 Task: Add Van Leeuwen Vegan, Peanut Butter Brownie Honeycomb to the cart.
Action: Mouse pressed left at (15, 111)
Screenshot: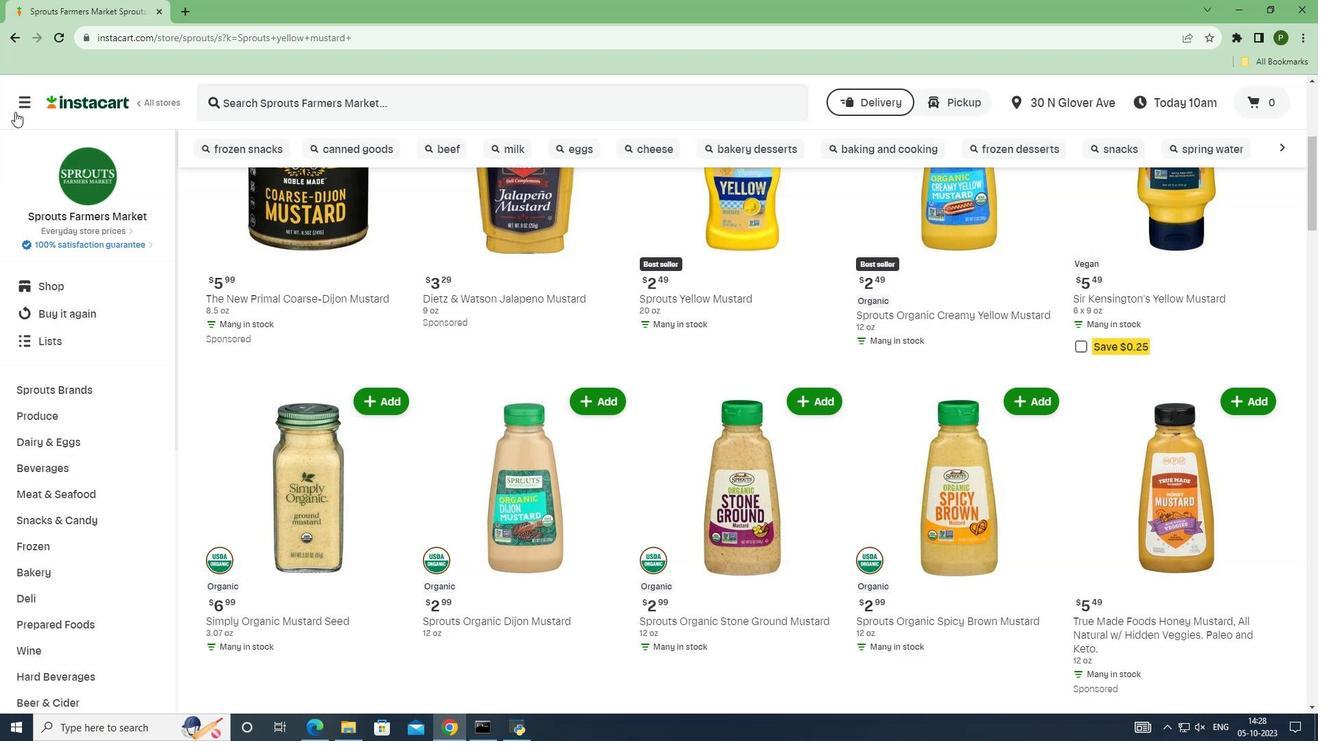 
Action: Mouse moved to (63, 359)
Screenshot: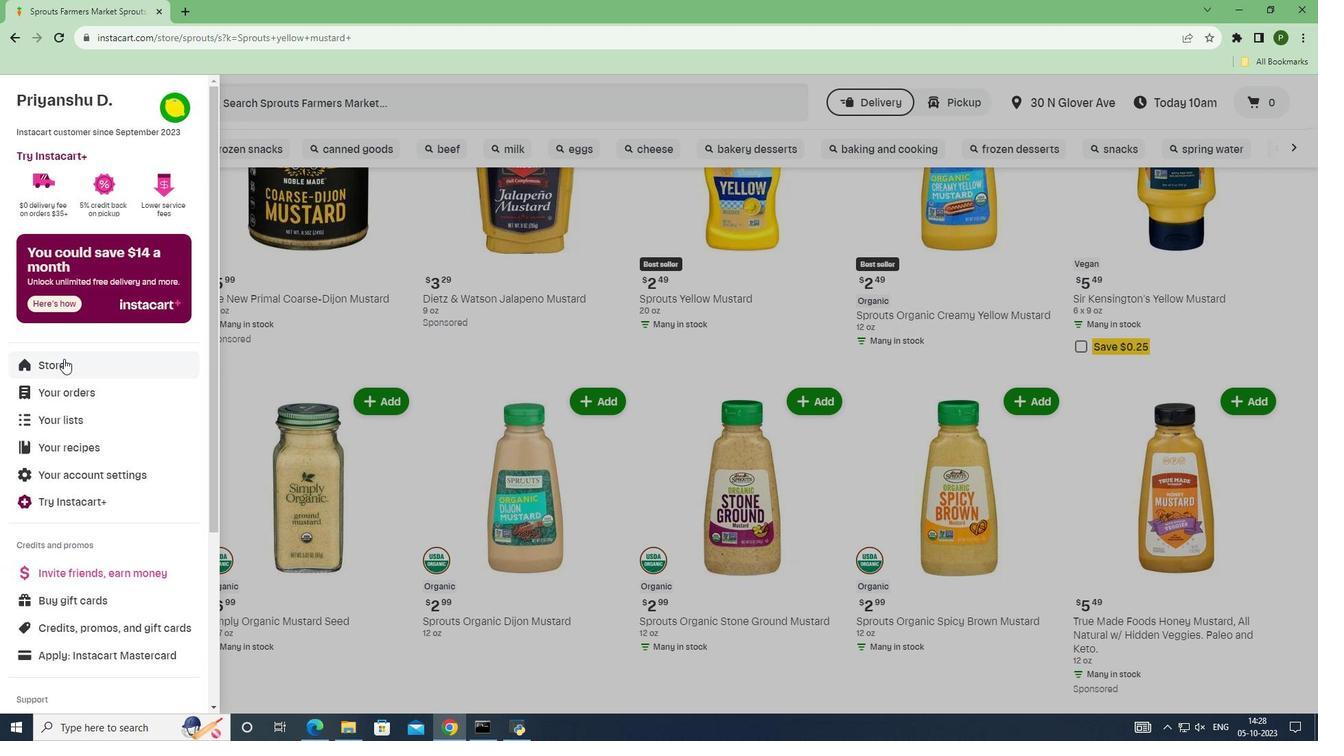 
Action: Mouse pressed left at (63, 359)
Screenshot: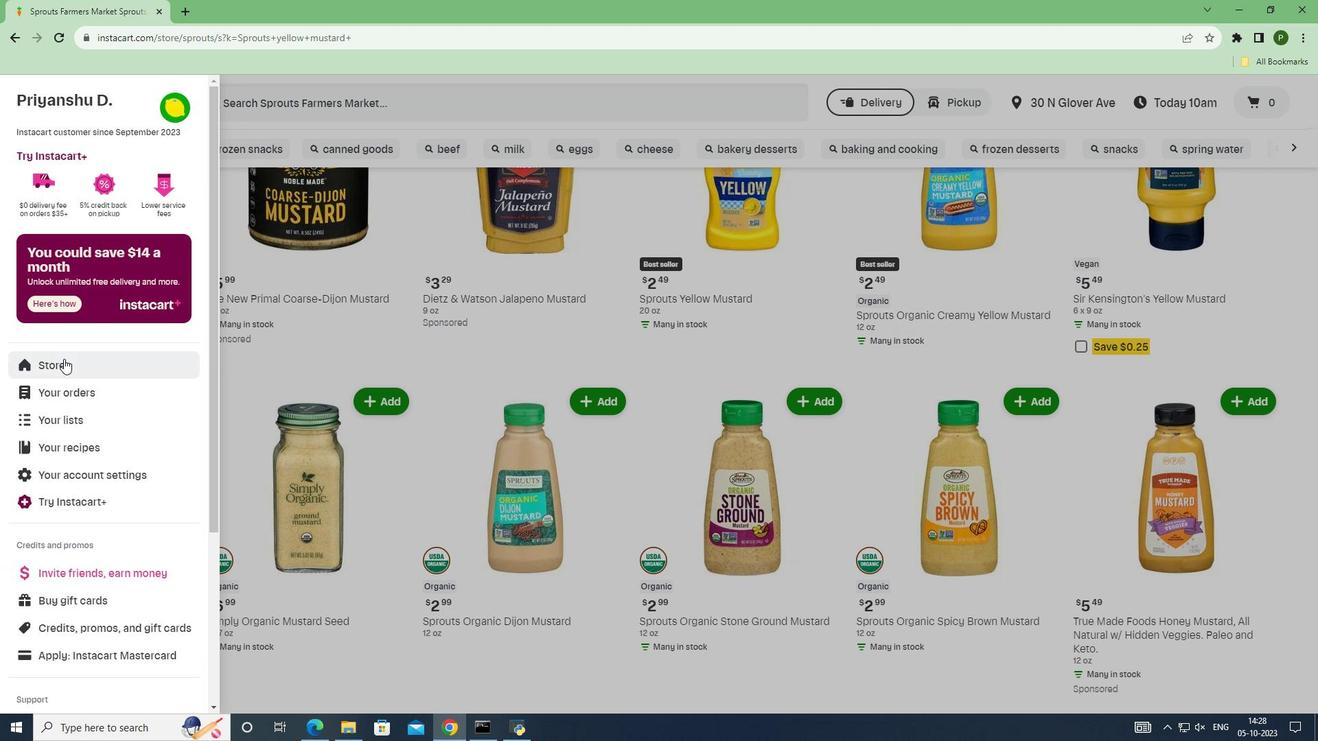 
Action: Mouse moved to (303, 163)
Screenshot: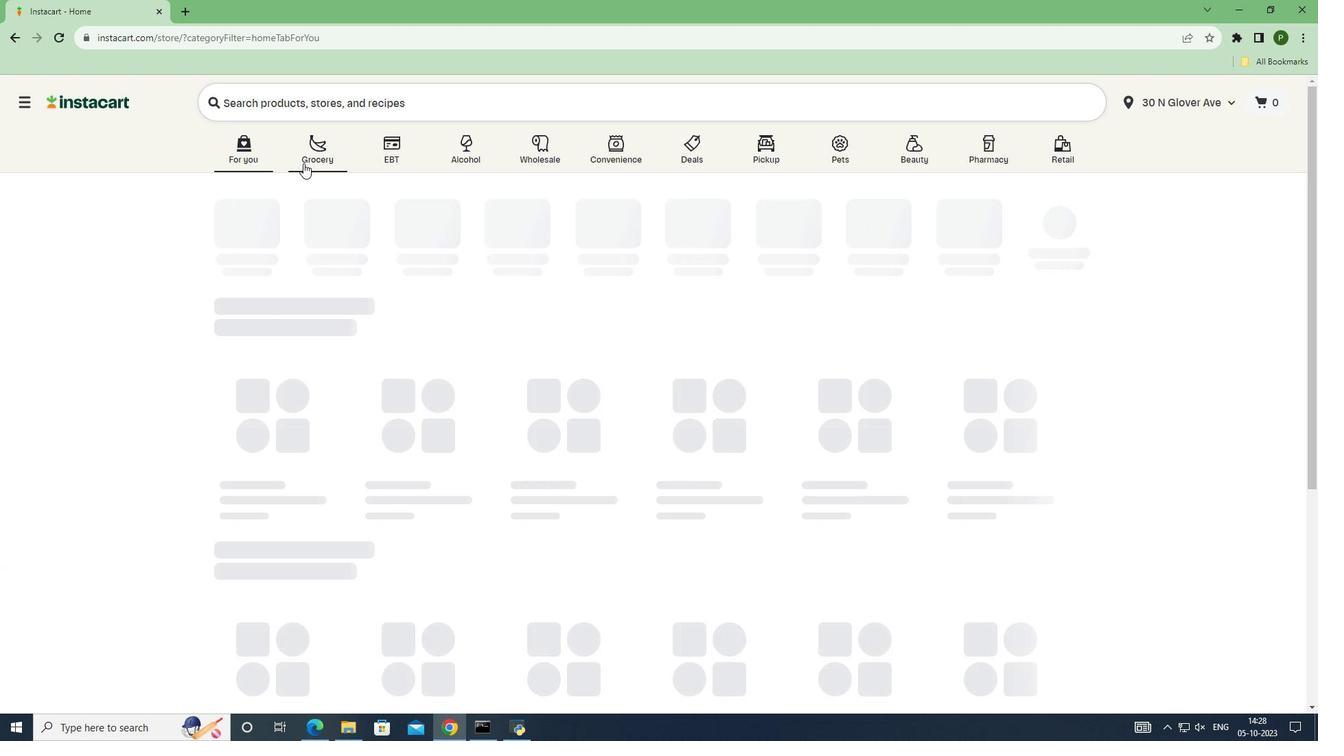 
Action: Mouse pressed left at (303, 163)
Screenshot: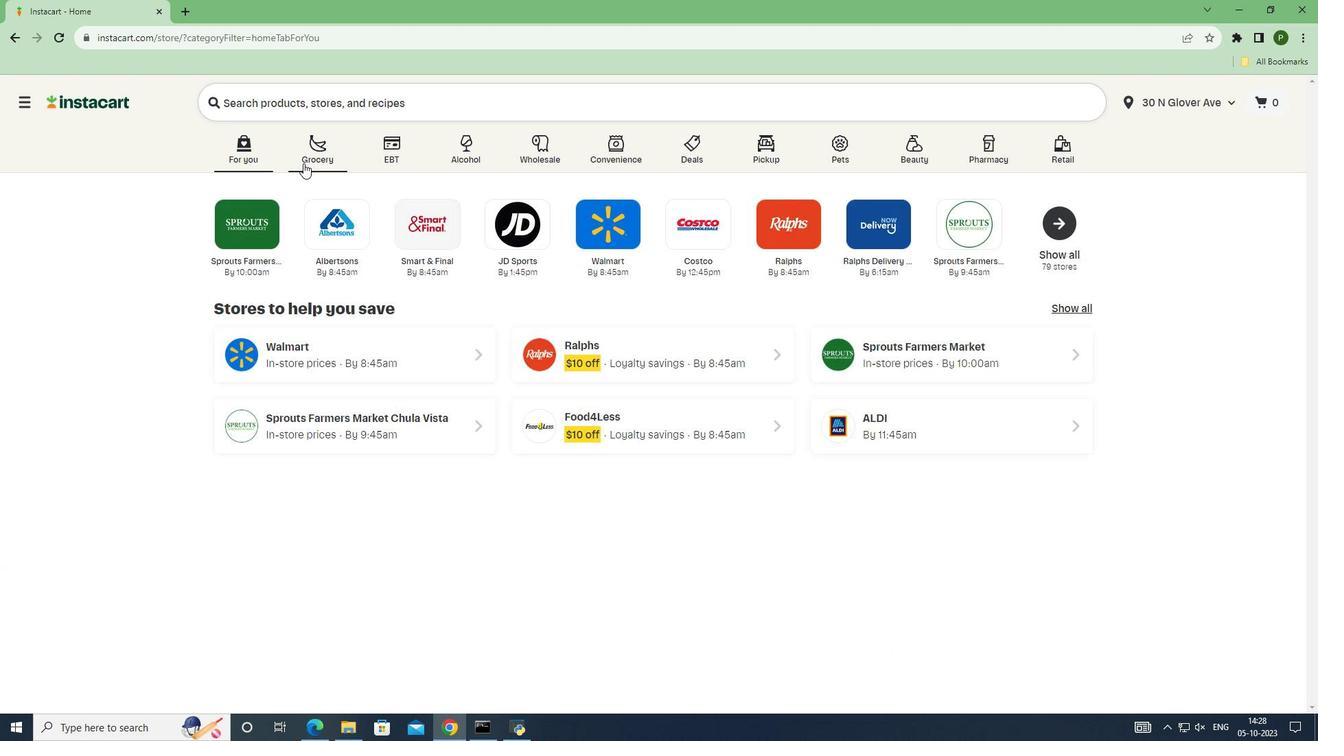 
Action: Mouse moved to (839, 324)
Screenshot: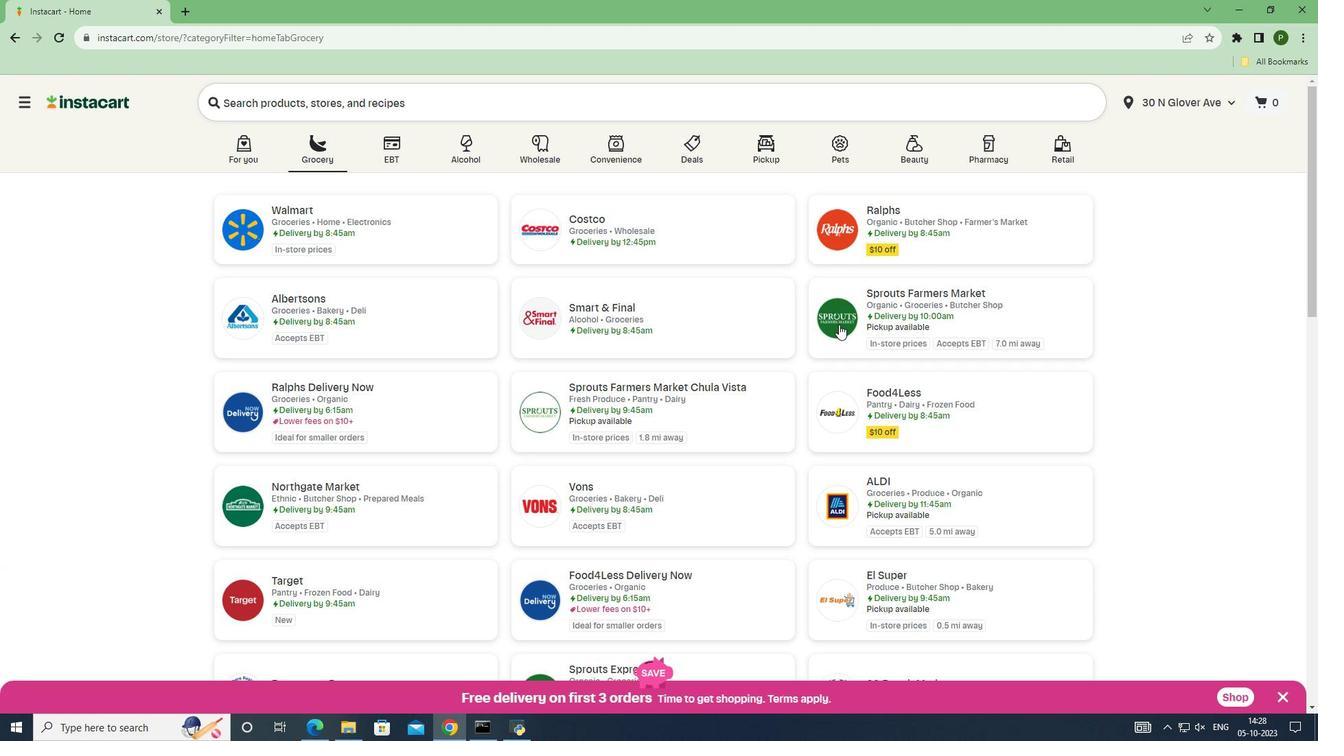 
Action: Mouse pressed left at (839, 324)
Screenshot: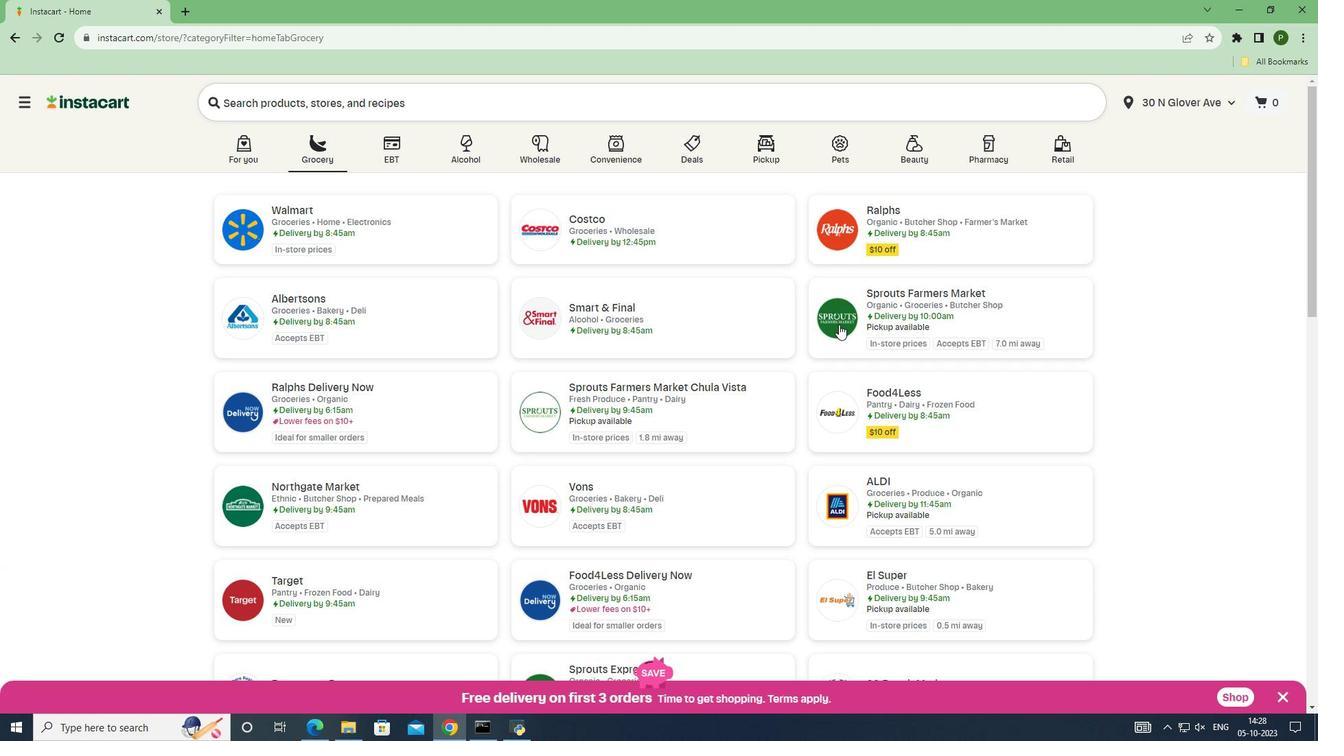 
Action: Mouse moved to (140, 381)
Screenshot: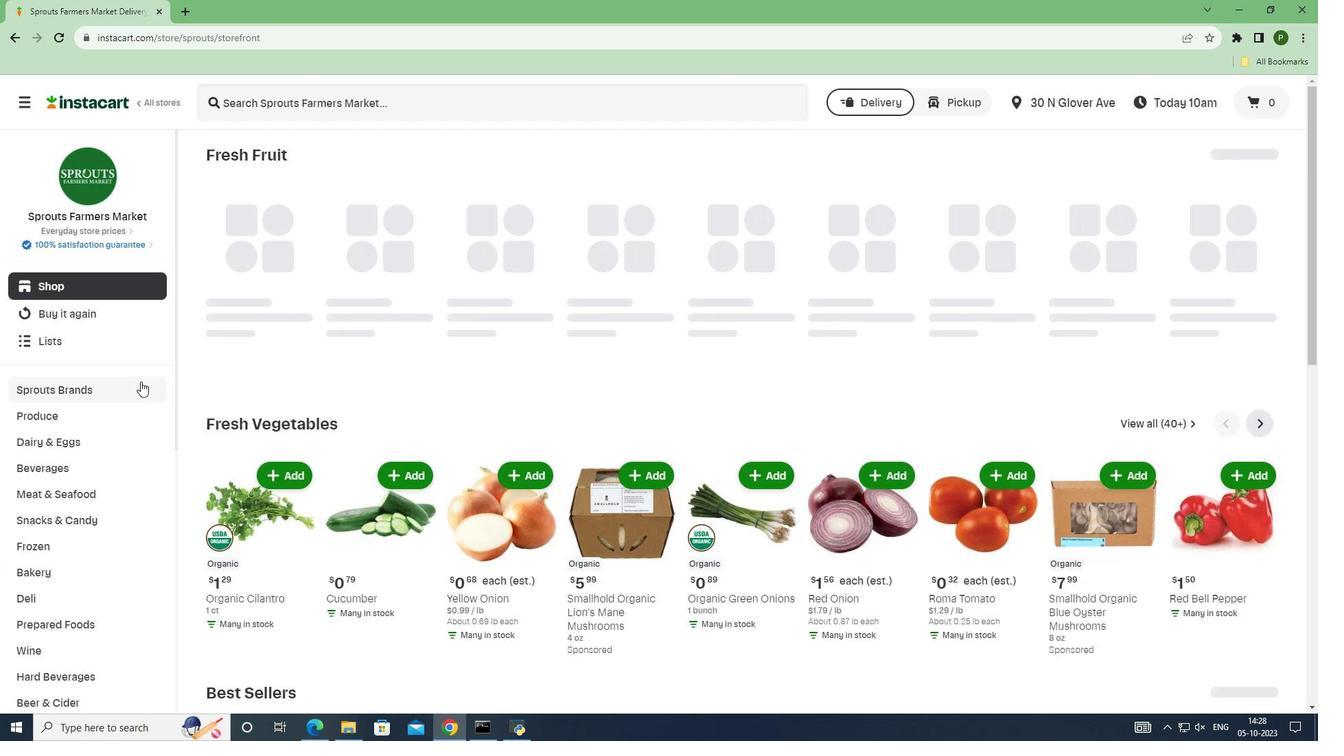 
Action: Mouse pressed left at (140, 381)
Screenshot: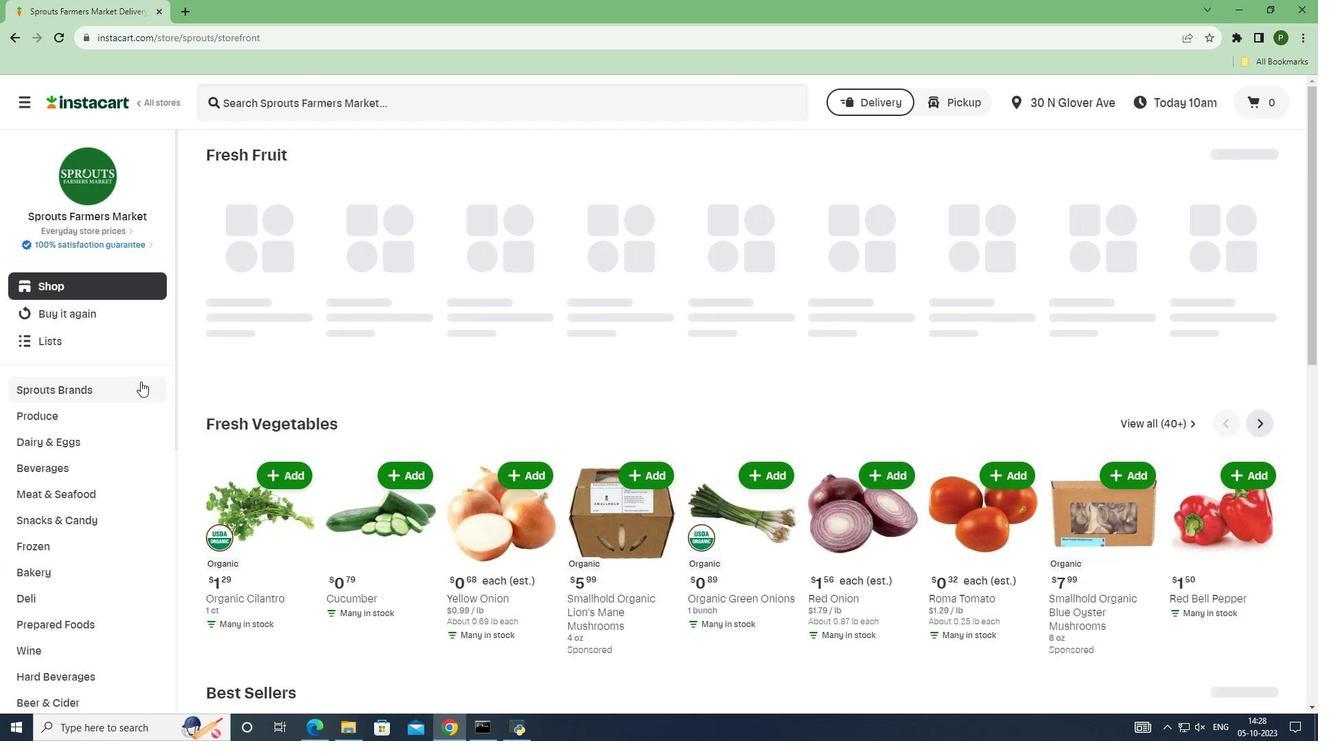 
Action: Mouse moved to (99, 499)
Screenshot: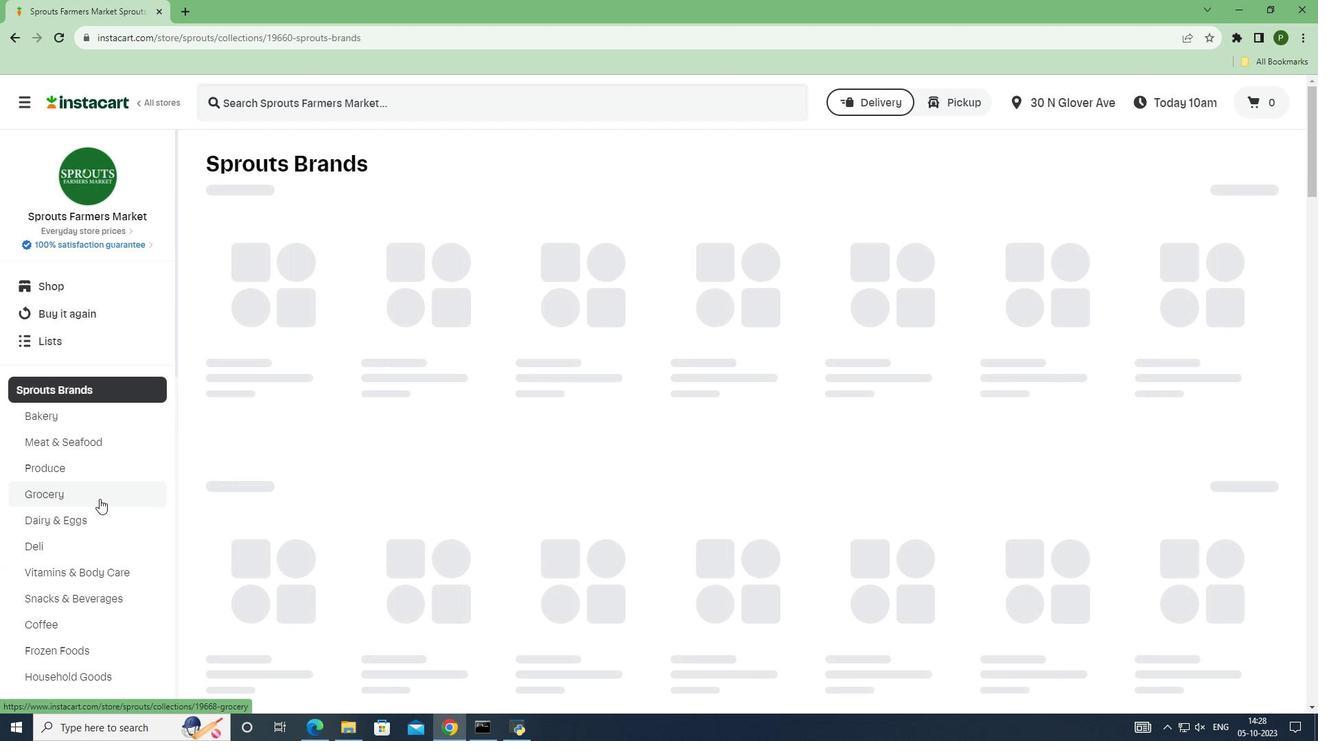 
Action: Mouse pressed left at (99, 499)
Screenshot: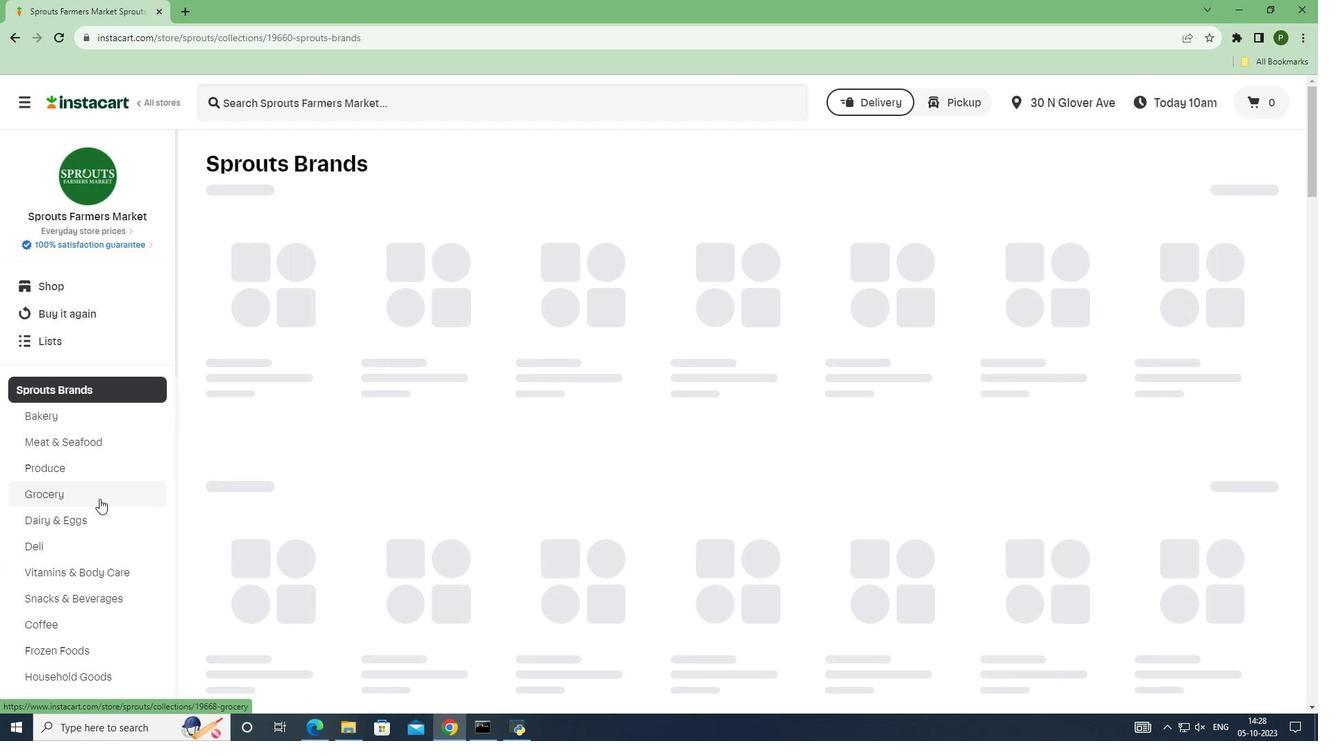 
Action: Mouse moved to (311, 100)
Screenshot: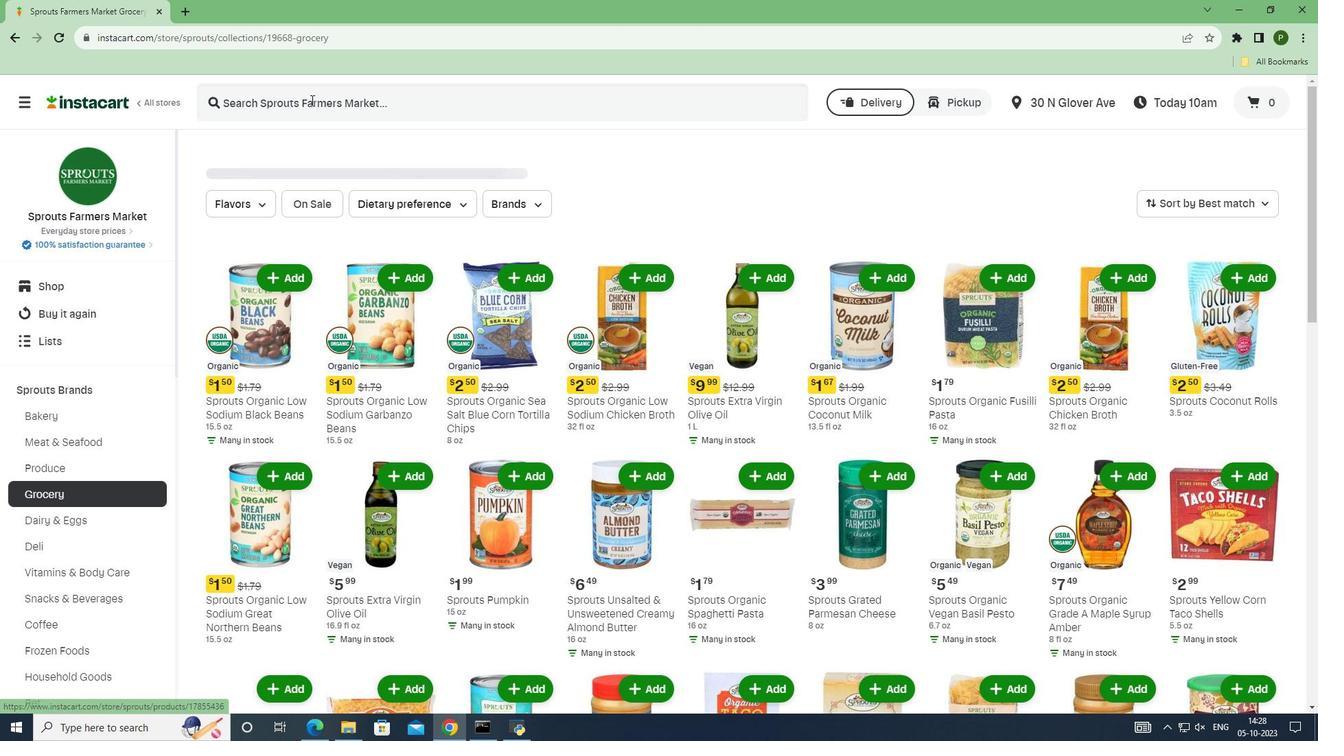 
Action: Mouse pressed left at (311, 100)
Screenshot: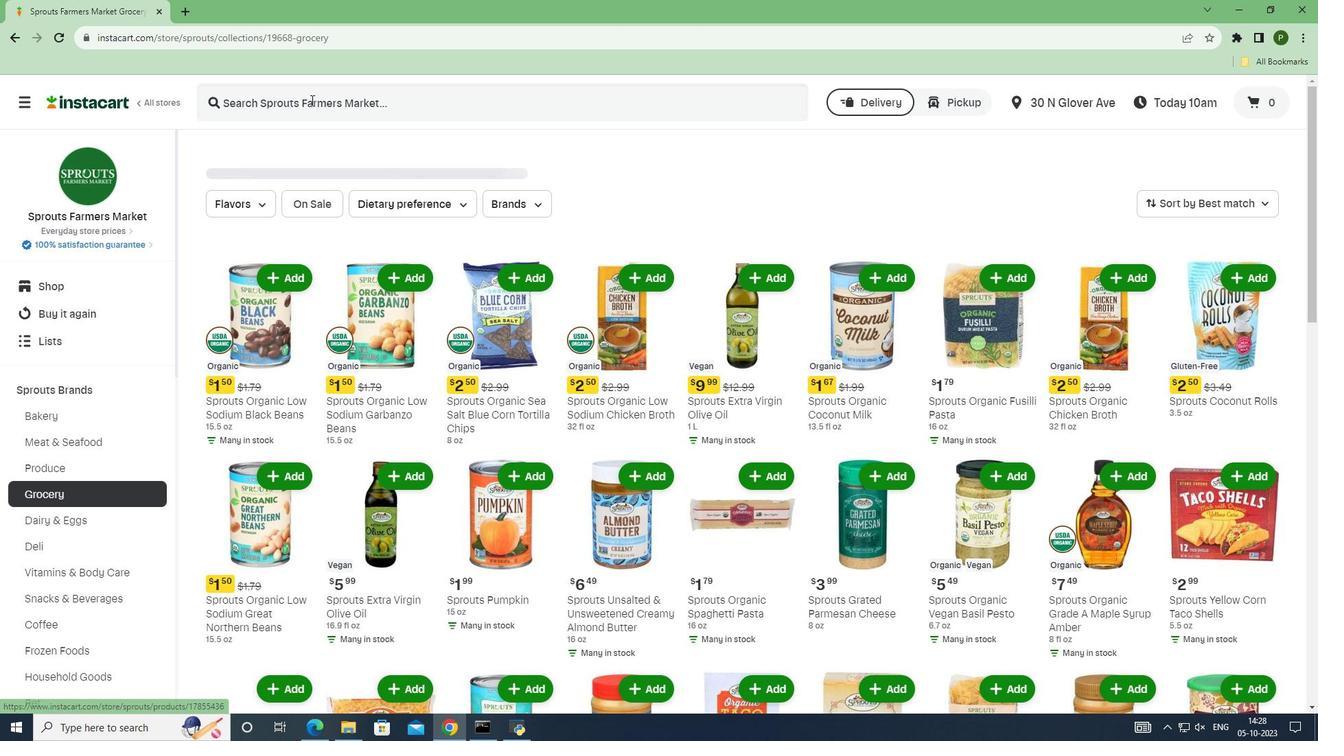
Action: Key pressed <Key.caps_lock>V<Key.caps_lock>an<Key.space>leeuwen<Key.space>vegan,<Key.space>peanut<Key.space>butter<Key.space>browine<Key.space>honeycomb<Key.enter>
Screenshot: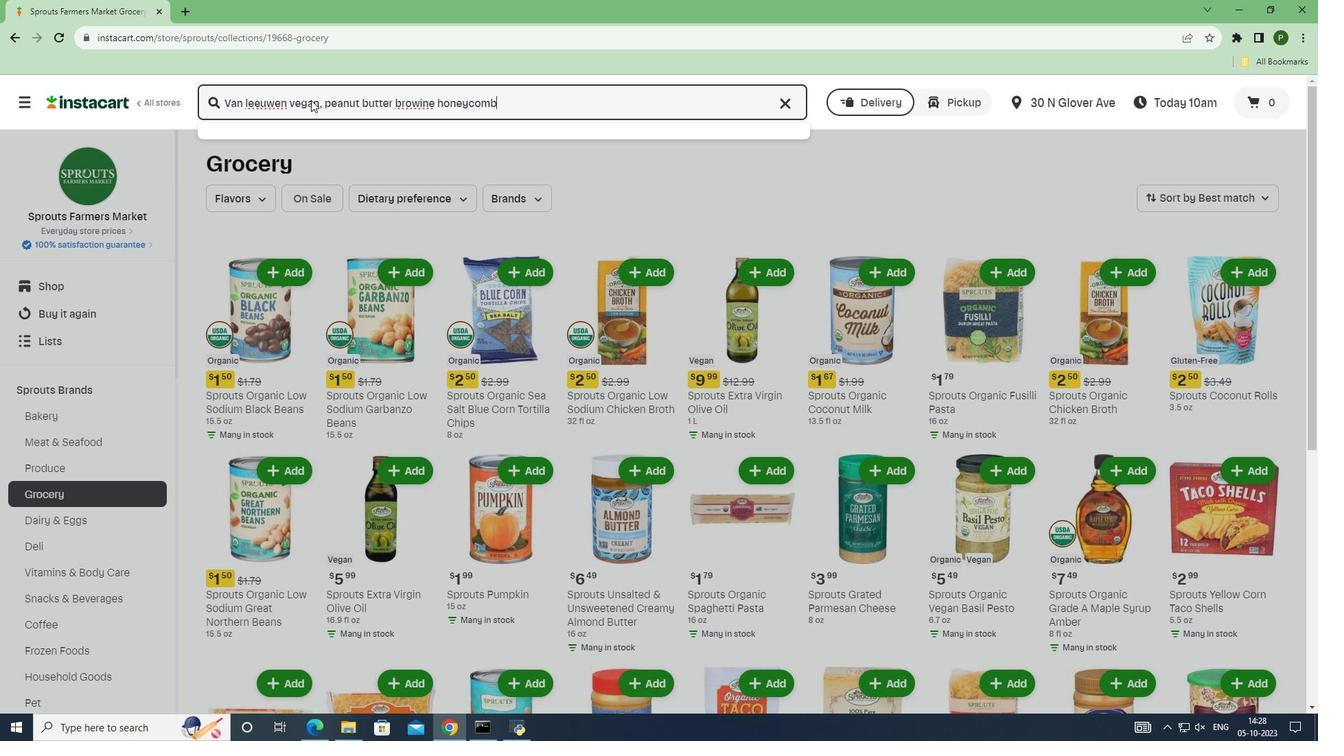 
Action: Mouse moved to (483, 334)
Screenshot: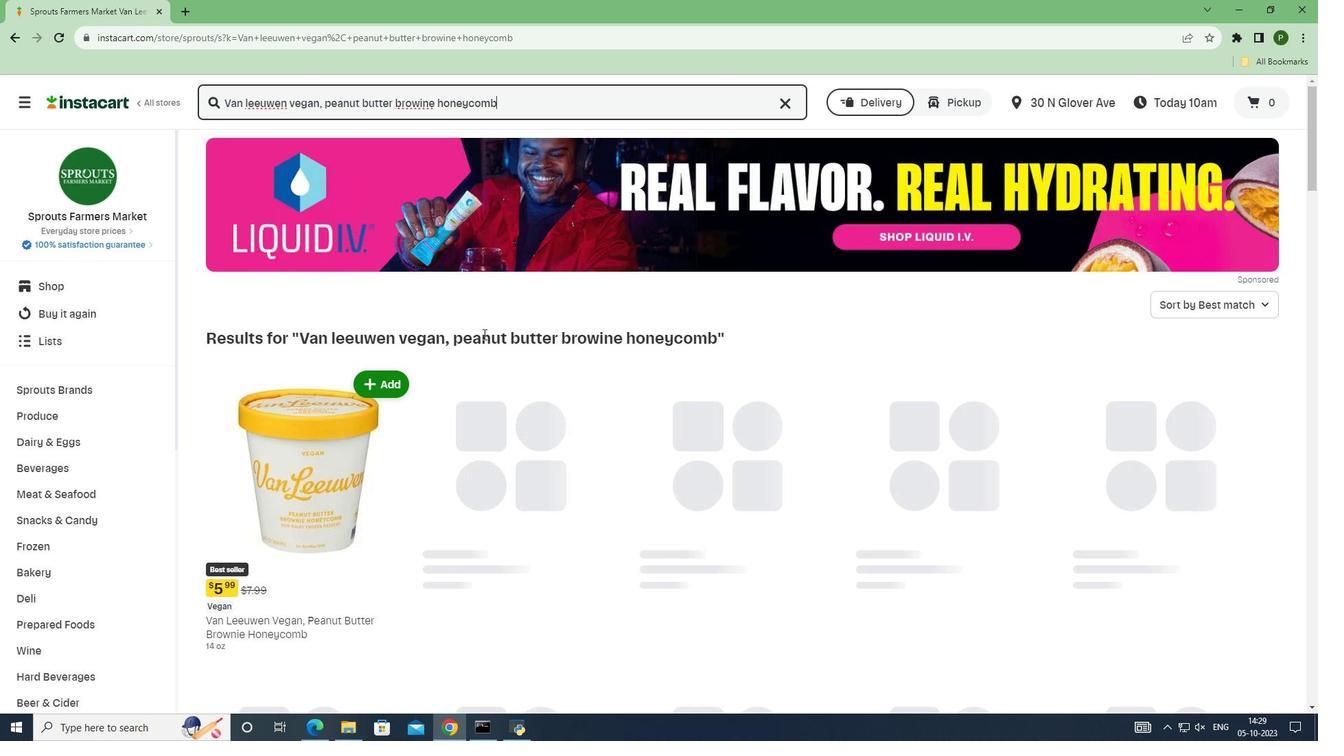 
Action: Mouse scrolled (483, 333) with delta (0, 0)
Screenshot: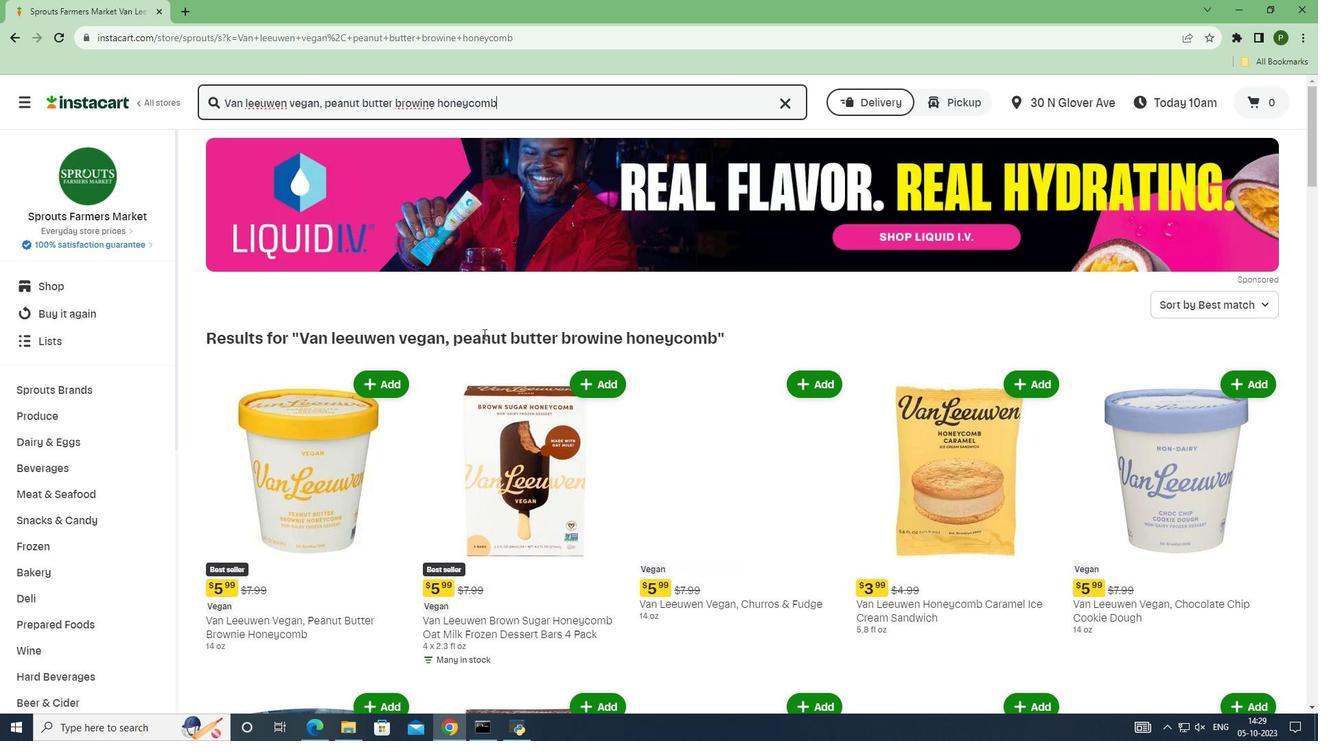 
Action: Mouse scrolled (483, 333) with delta (0, 0)
Screenshot: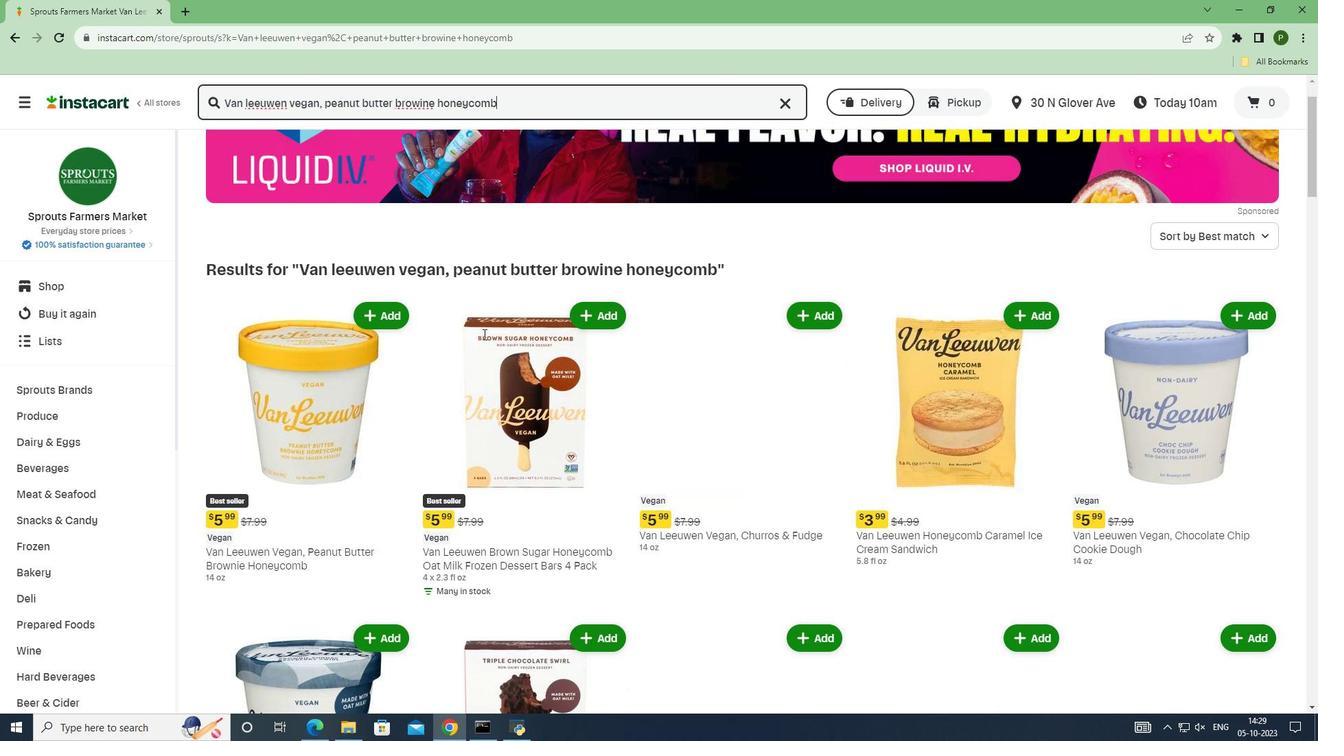 
Action: Mouse moved to (341, 245)
Screenshot: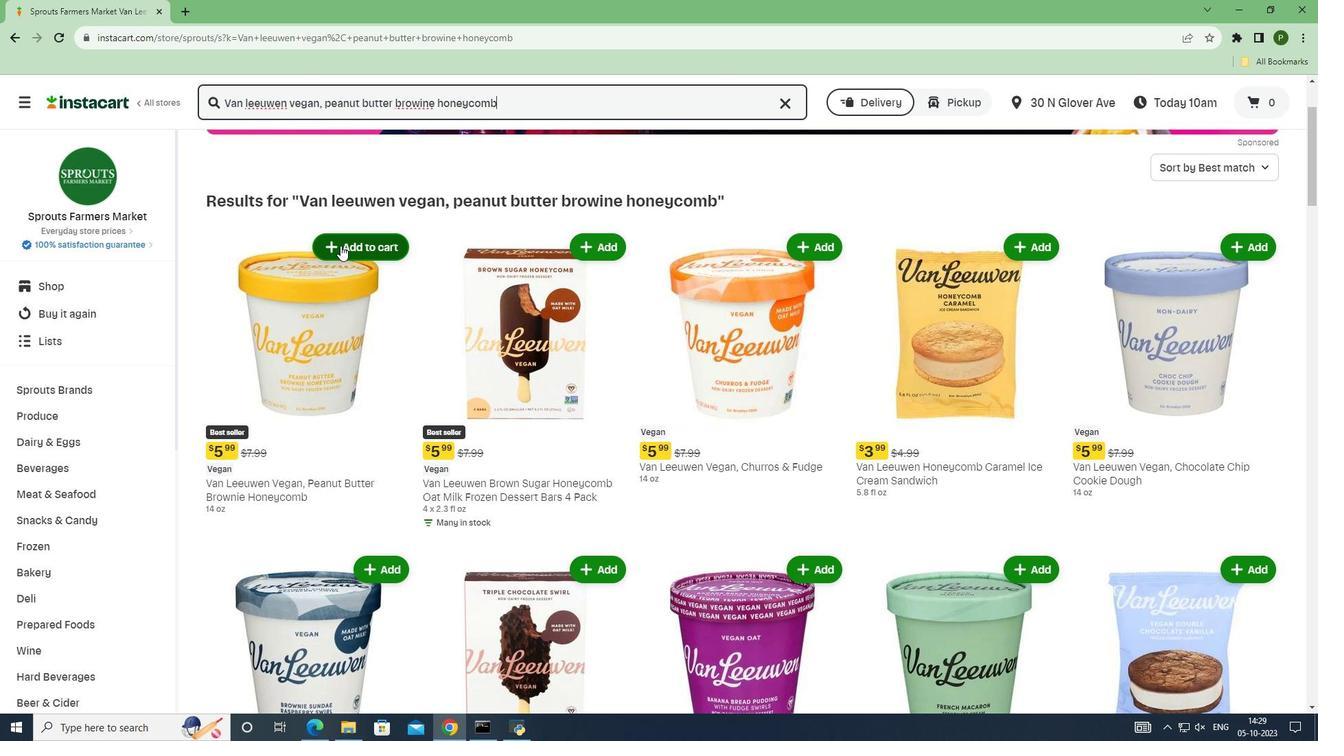 
Action: Mouse pressed left at (341, 245)
Screenshot: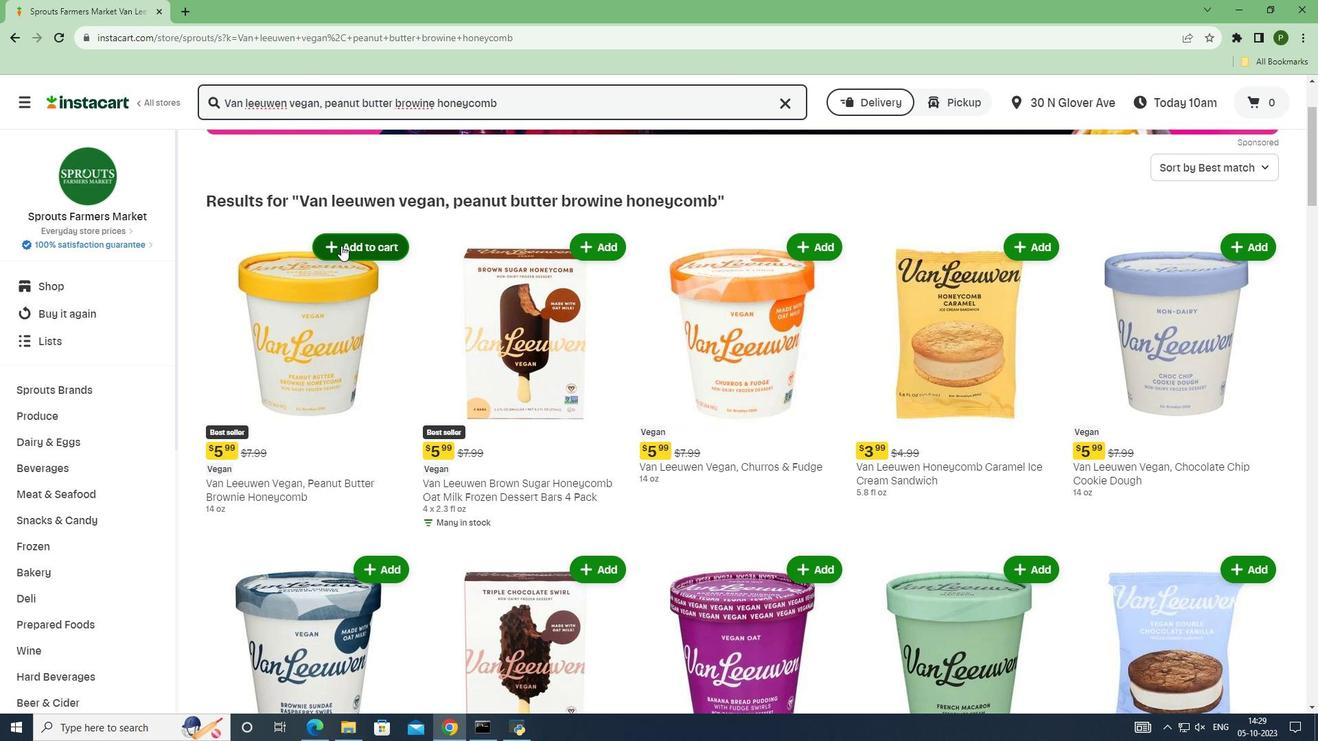 
